 Task: Select type "Full-time parenting".
Action: Mouse moved to (326, 308)
Screenshot: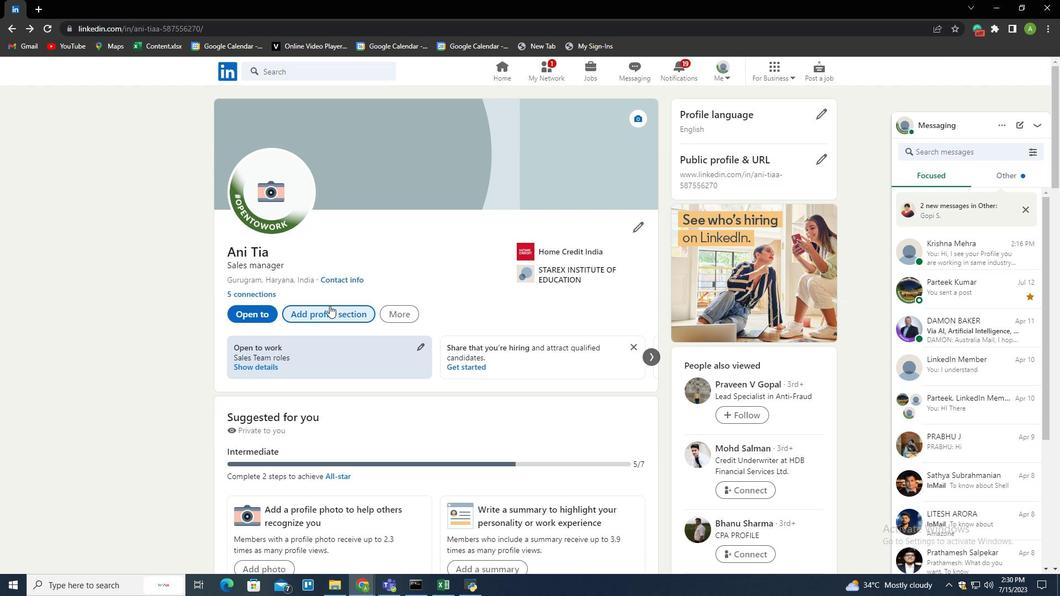 
Action: Mouse pressed left at (326, 308)
Screenshot: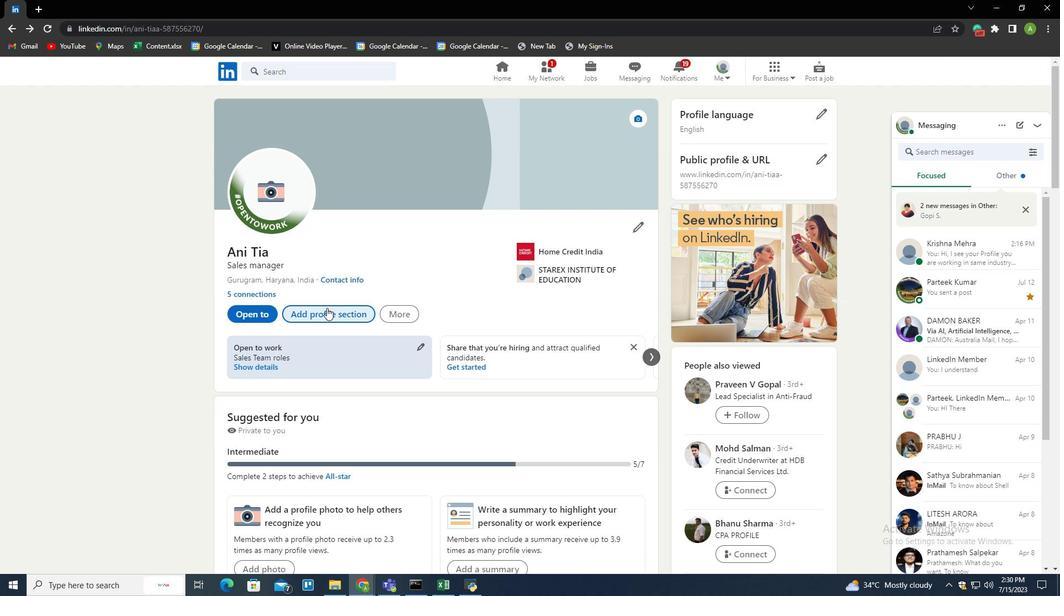 
Action: Mouse moved to (665, 119)
Screenshot: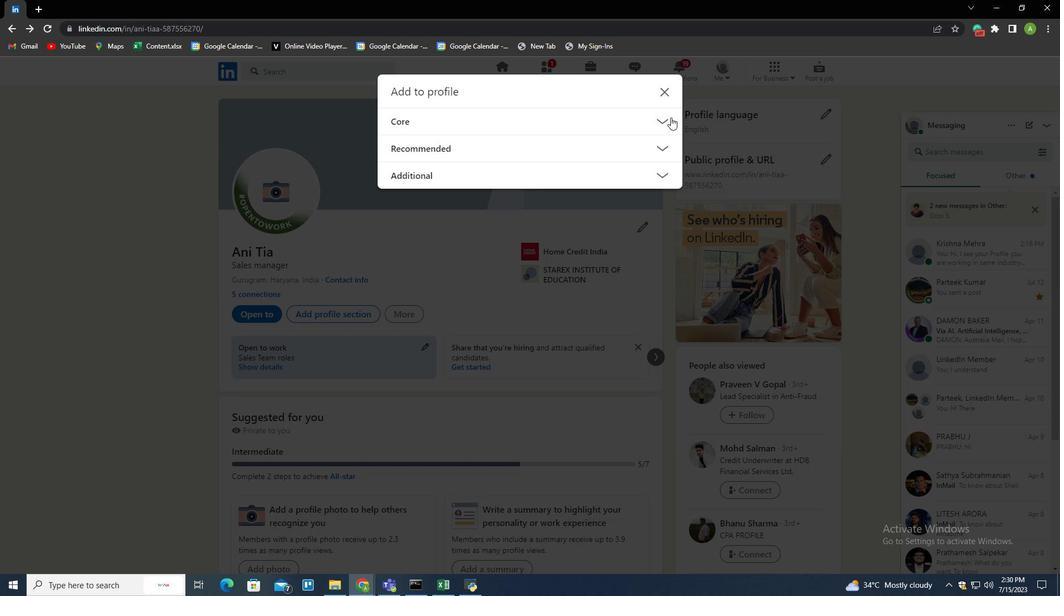 
Action: Mouse pressed left at (665, 119)
Screenshot: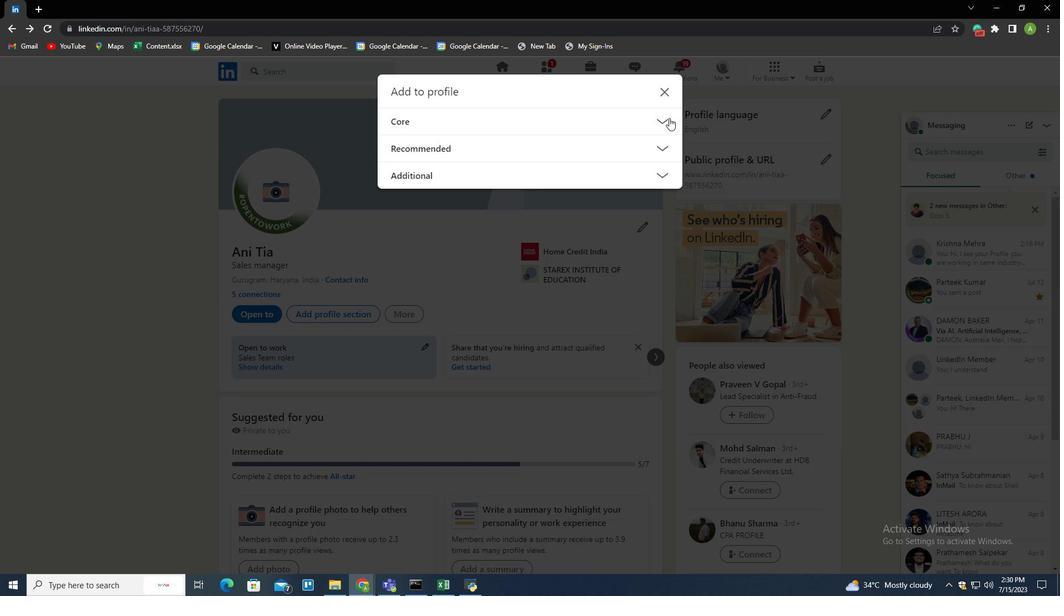
Action: Mouse moved to (410, 274)
Screenshot: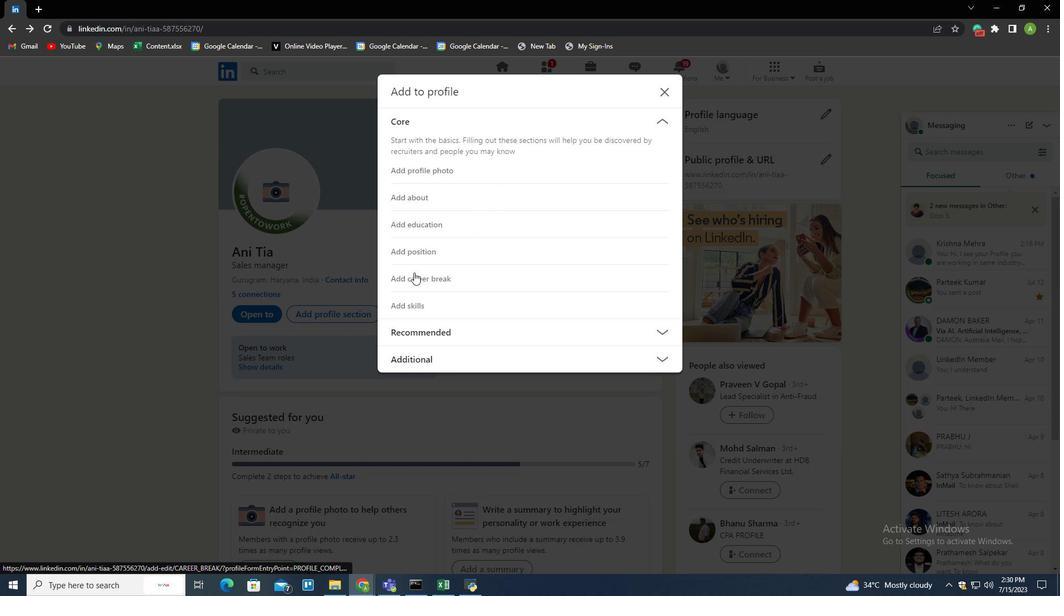 
Action: Mouse pressed left at (410, 274)
Screenshot: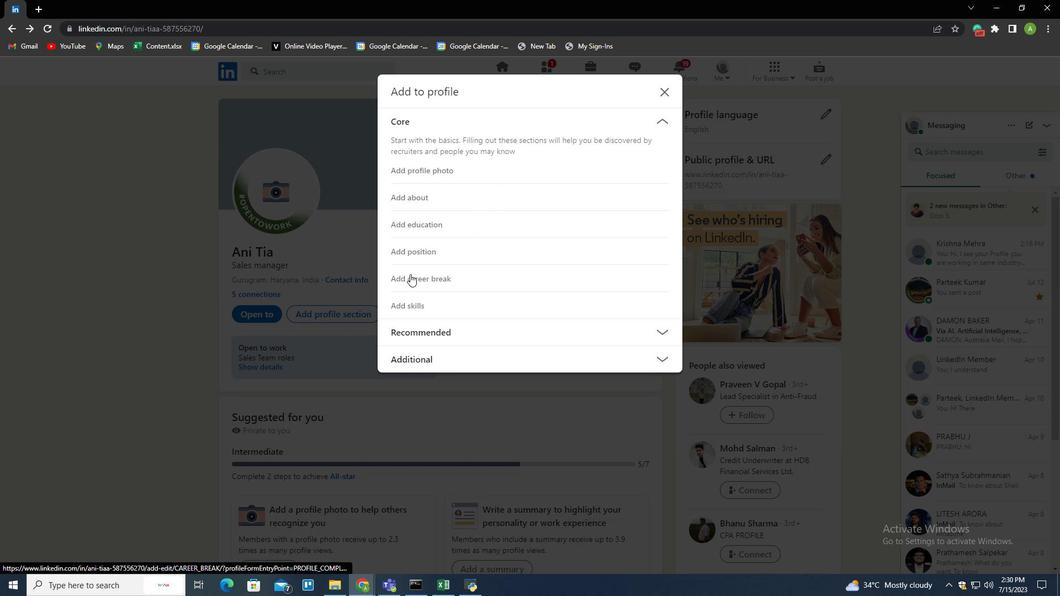 
Action: Mouse moved to (378, 186)
Screenshot: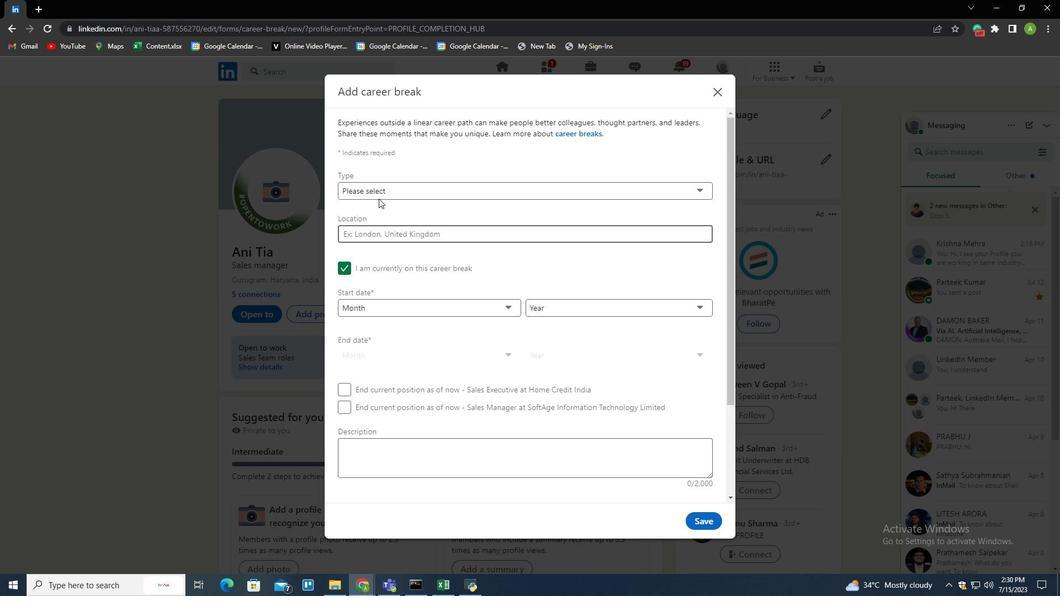 
Action: Mouse pressed left at (378, 186)
Screenshot: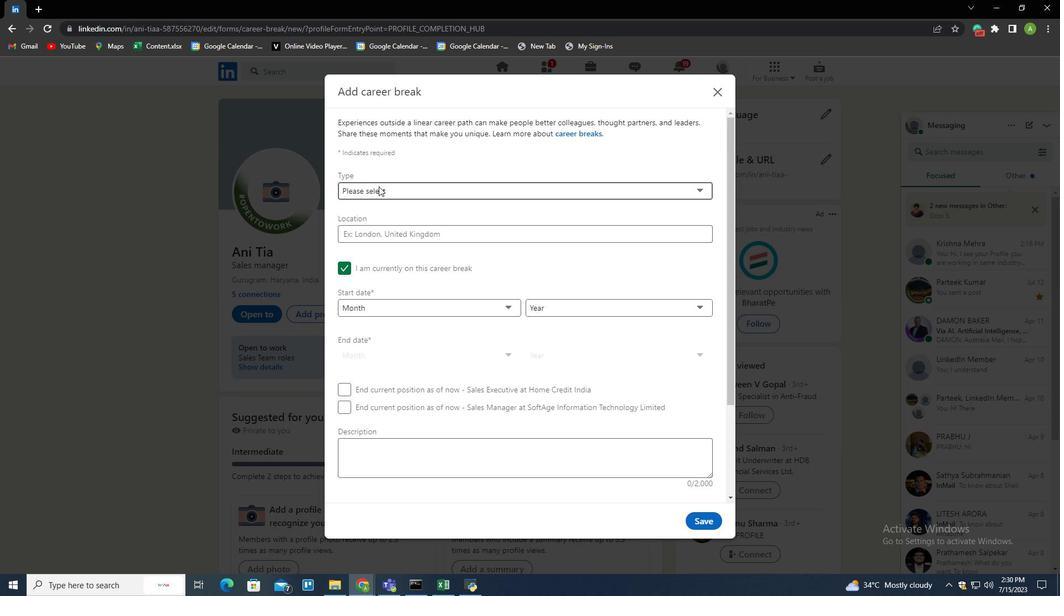 
Action: Mouse moved to (372, 250)
Screenshot: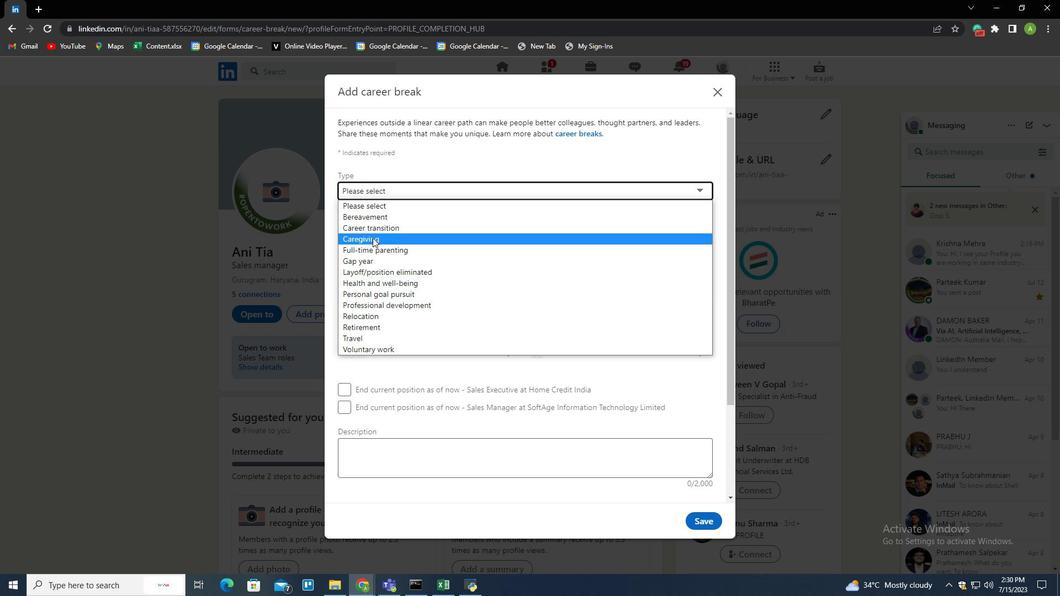 
Action: Mouse pressed left at (372, 250)
Screenshot: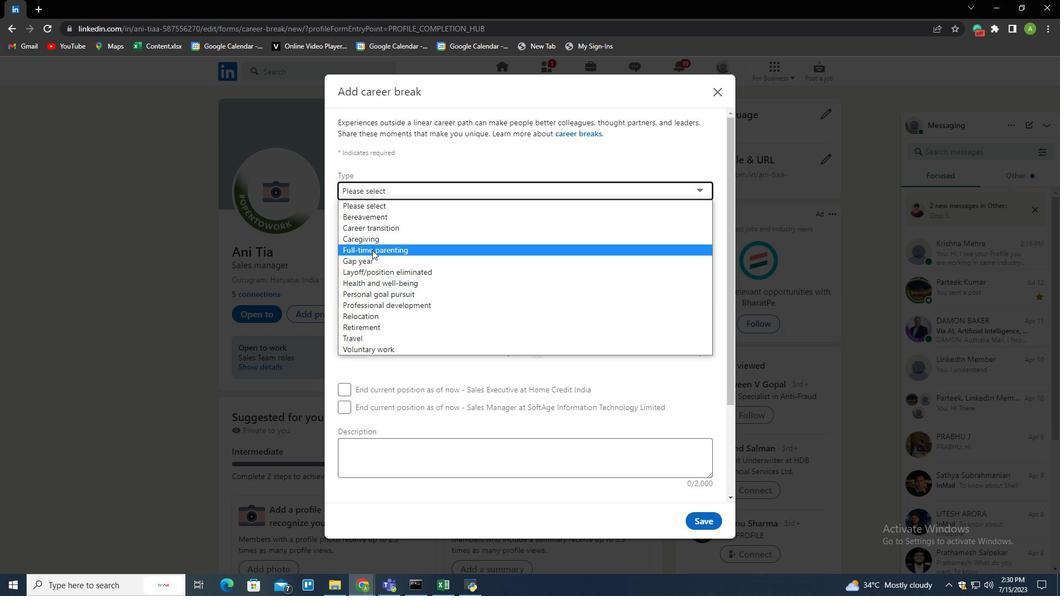 
Action: Mouse moved to (403, 329)
Screenshot: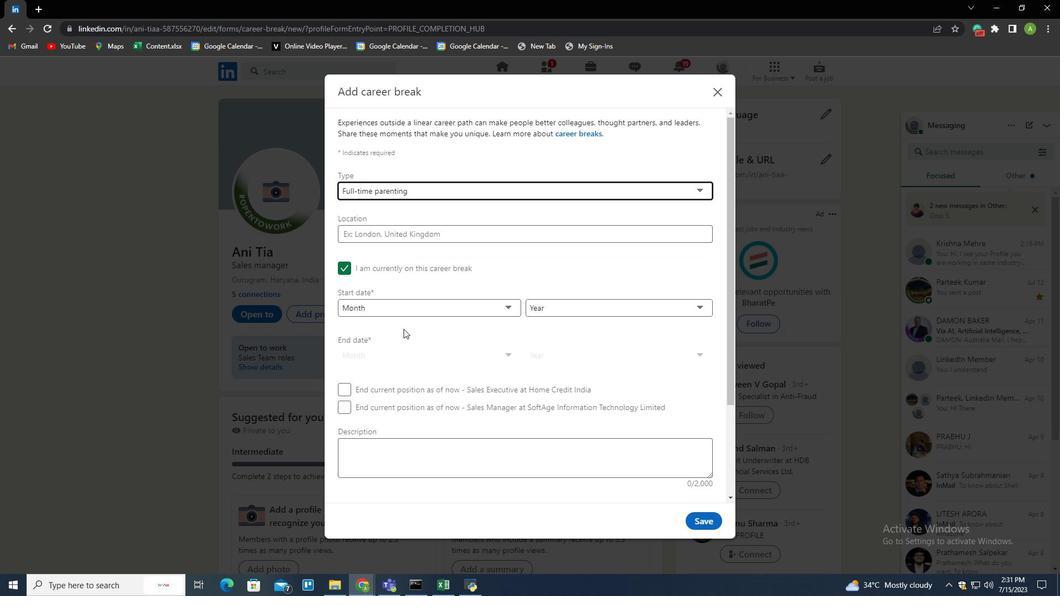 
